 Task: Create Card Employee Retention Review in Board Newsletter Optimization Tips to Workspace Content Management Systems. Create Card Scuba Diving Review in Board Sales Team Incentive Programs to Workspace Content Management Systems. Create Card Employee Turn in Board Business Model Cost Structure Analysis and Optimization to Workspace Content Management Systems
Action: Mouse moved to (51, 297)
Screenshot: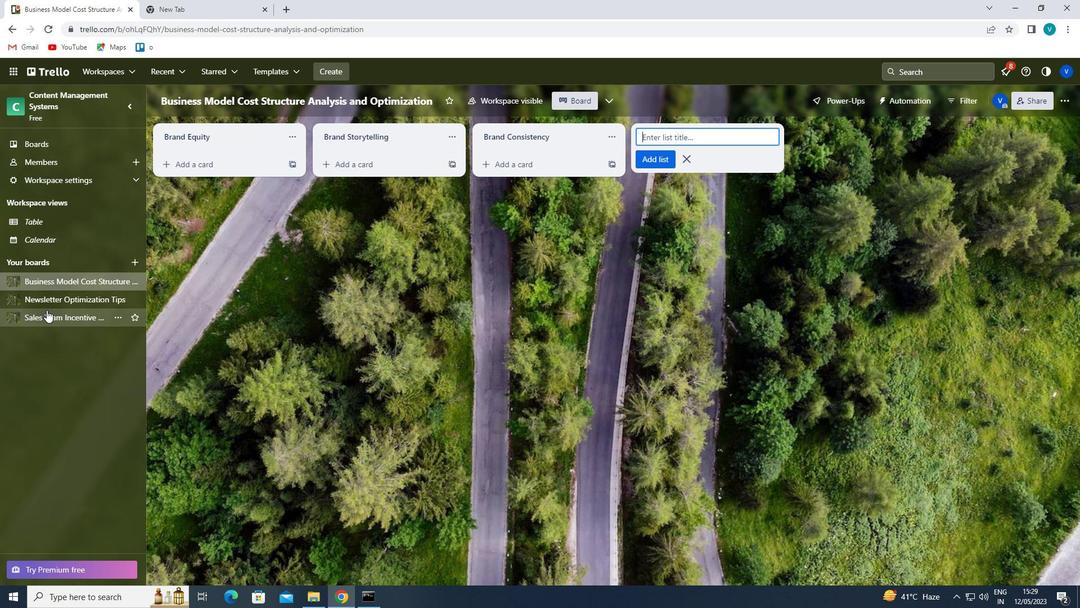 
Action: Mouse pressed left at (51, 297)
Screenshot: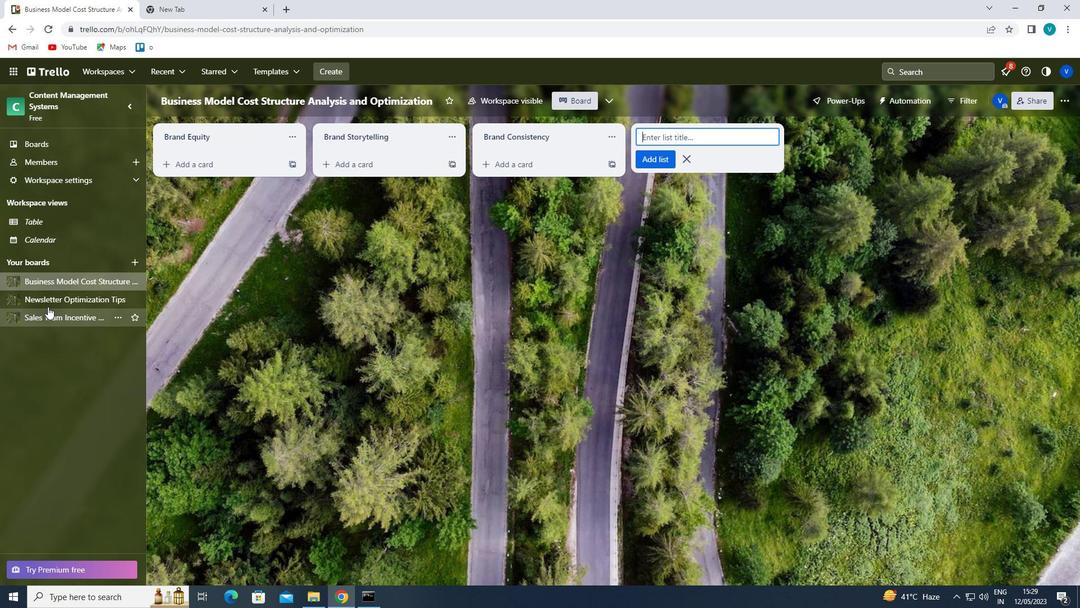 
Action: Mouse moved to (197, 161)
Screenshot: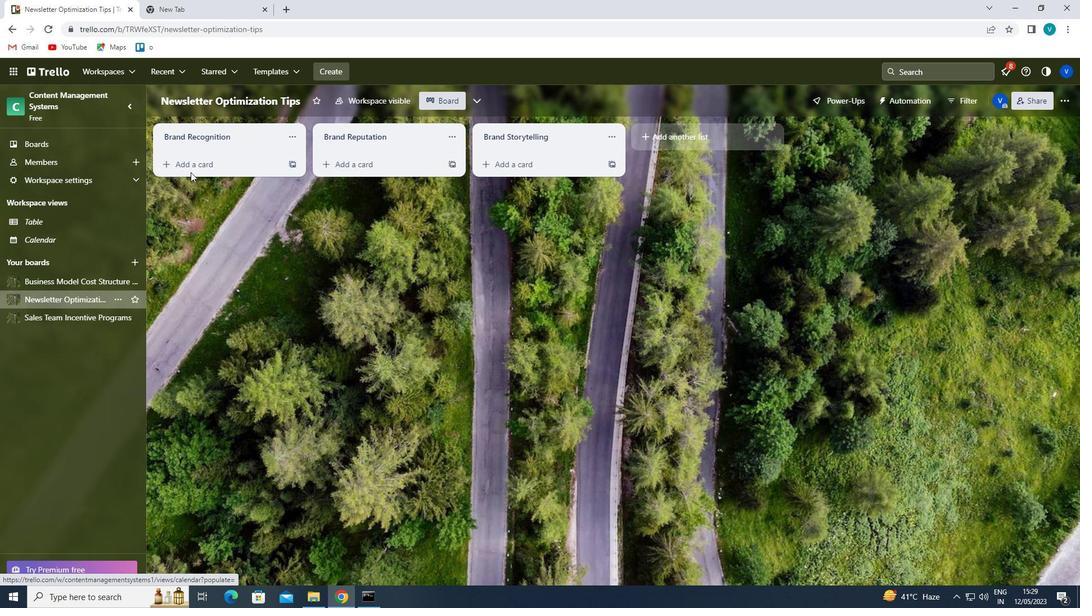 
Action: Mouse pressed left at (197, 161)
Screenshot: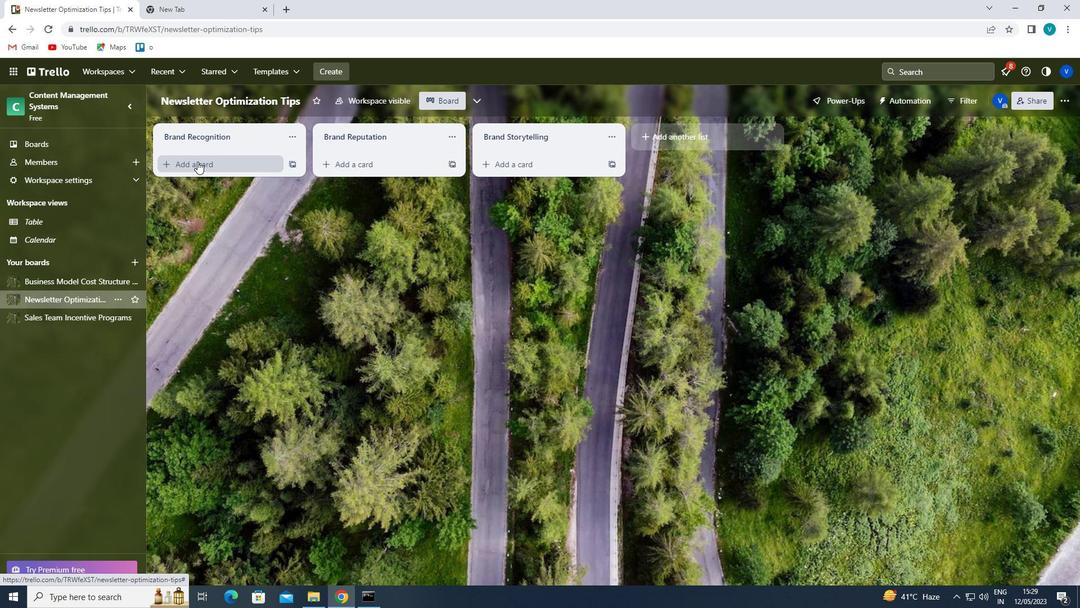 
Action: Key pressed <Key.shift>EMPLOYEE<Key.space><Key.shift>RETENTION<Key.space><Key.shift>REVIEW
Screenshot: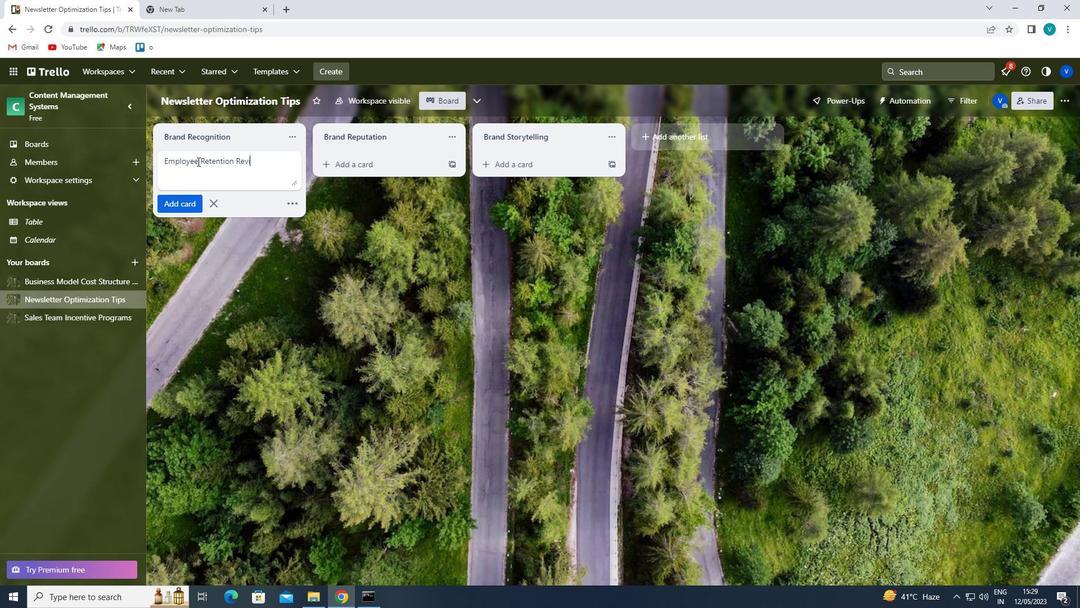 
Action: Mouse moved to (210, 177)
Screenshot: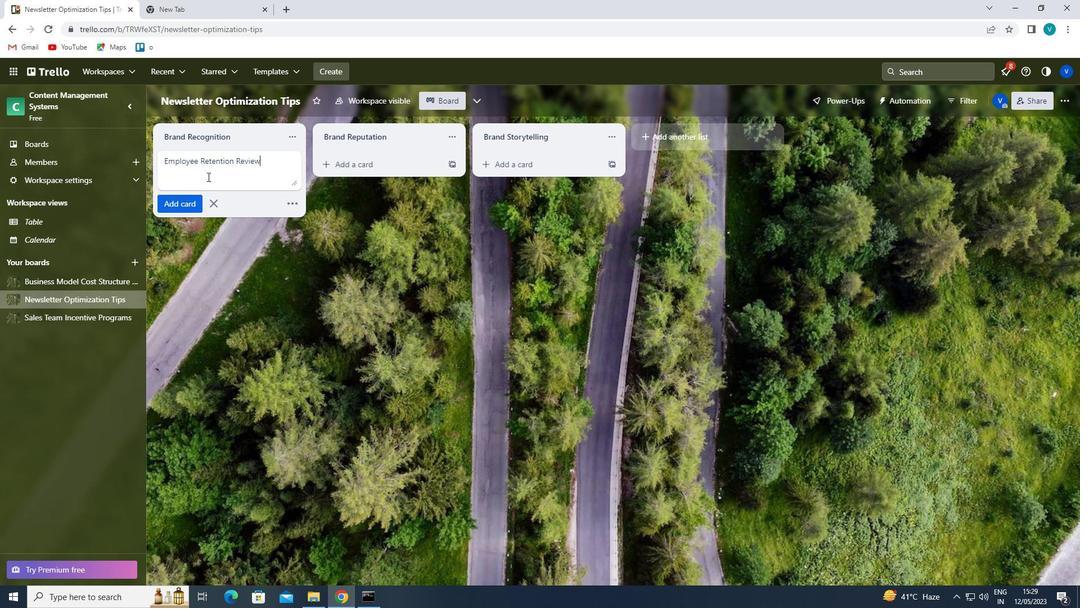 
Action: Key pressed <Key.enter>
Screenshot: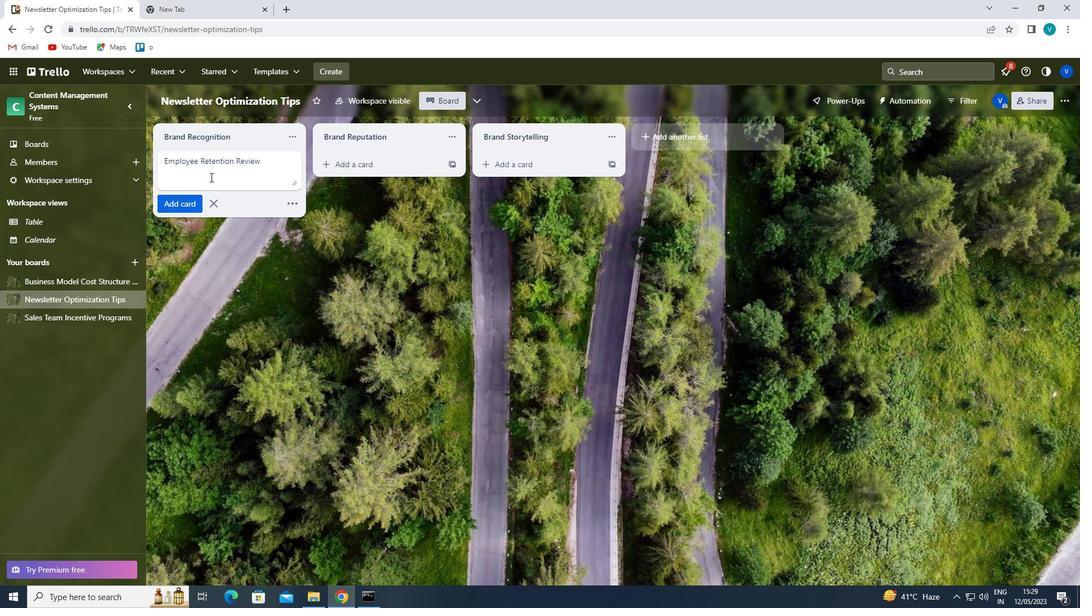 
Action: Mouse moved to (59, 319)
Screenshot: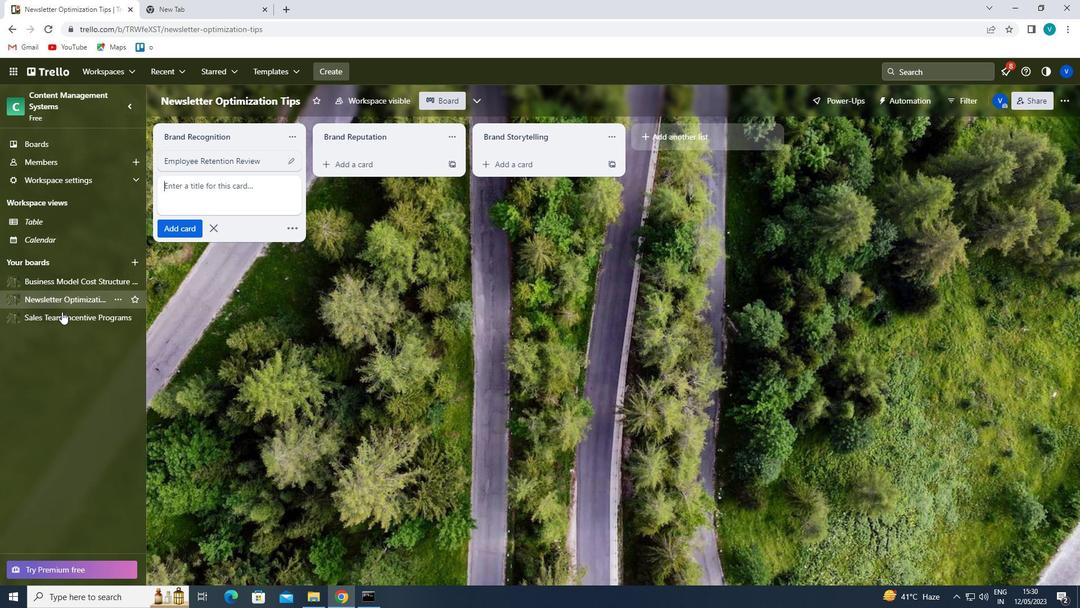 
Action: Mouse pressed left at (59, 319)
Screenshot: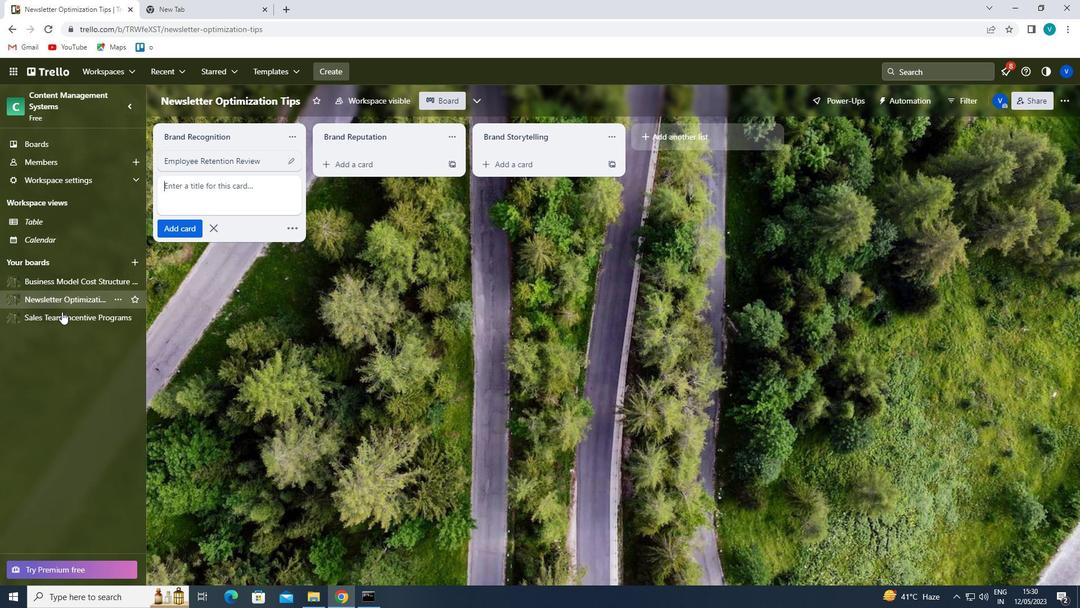 
Action: Mouse moved to (204, 162)
Screenshot: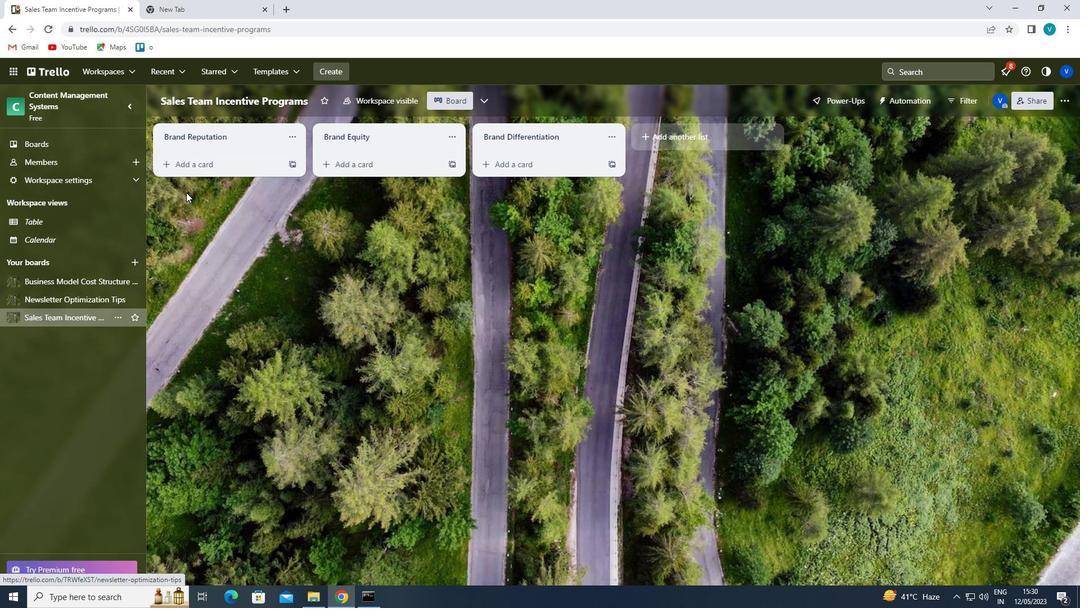 
Action: Mouse pressed left at (204, 162)
Screenshot: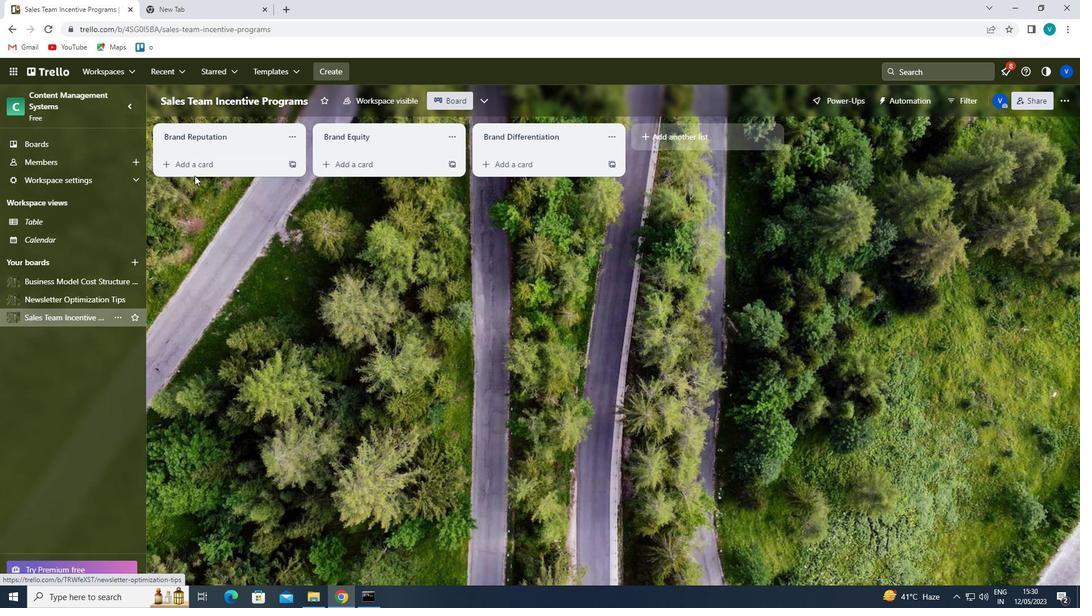 
Action: Key pressed <Key.shift>SCUBA<Key.space><Key.shift>DIVING<Key.space><Key.shift>REVIEW<Key.enter>
Screenshot: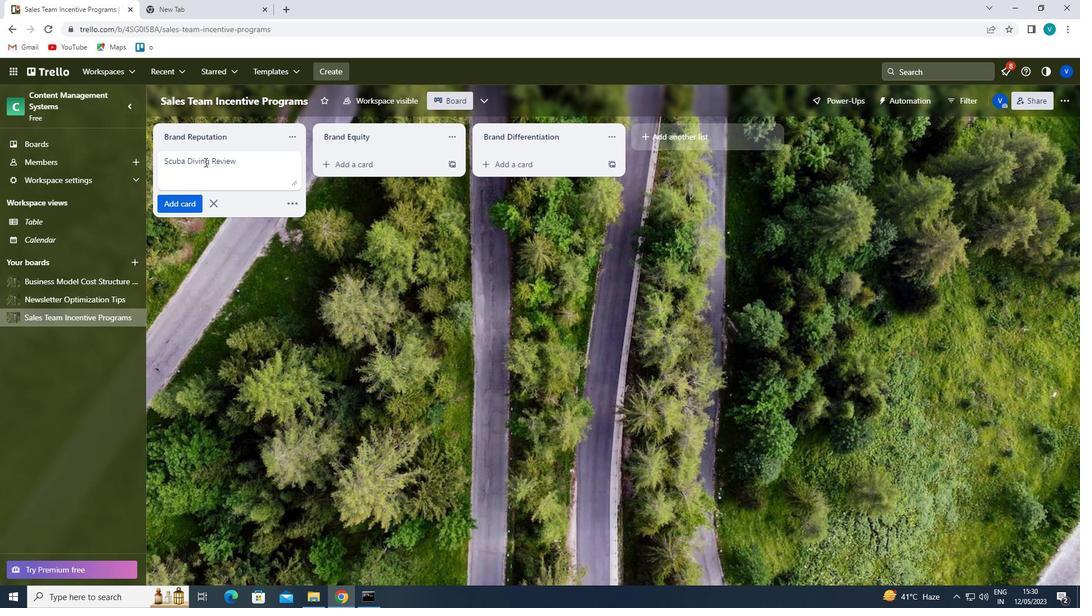 
Action: Mouse moved to (90, 279)
Screenshot: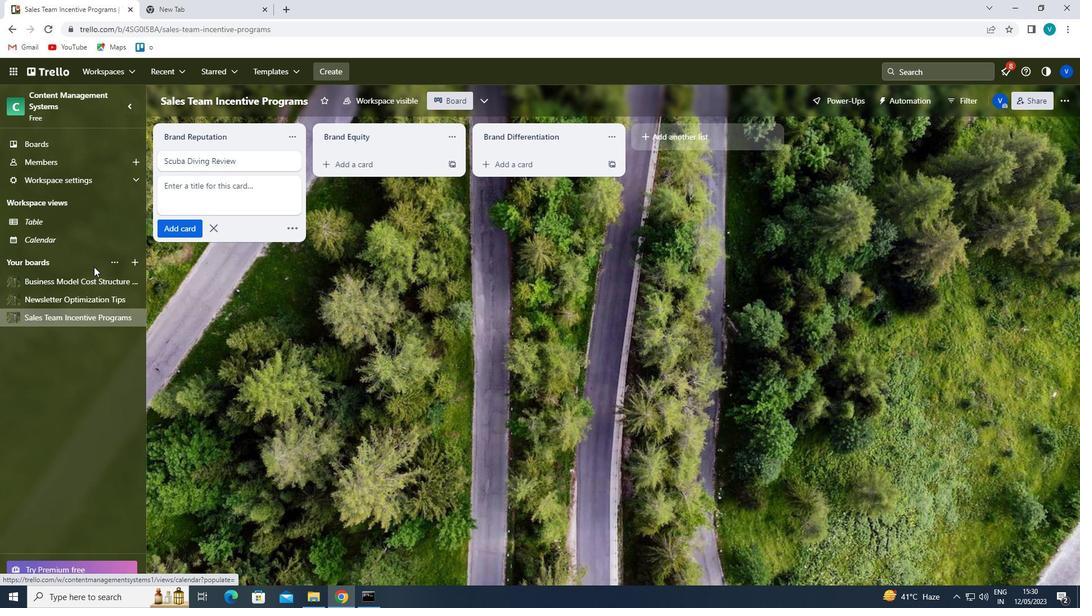 
Action: Mouse pressed left at (90, 279)
Screenshot: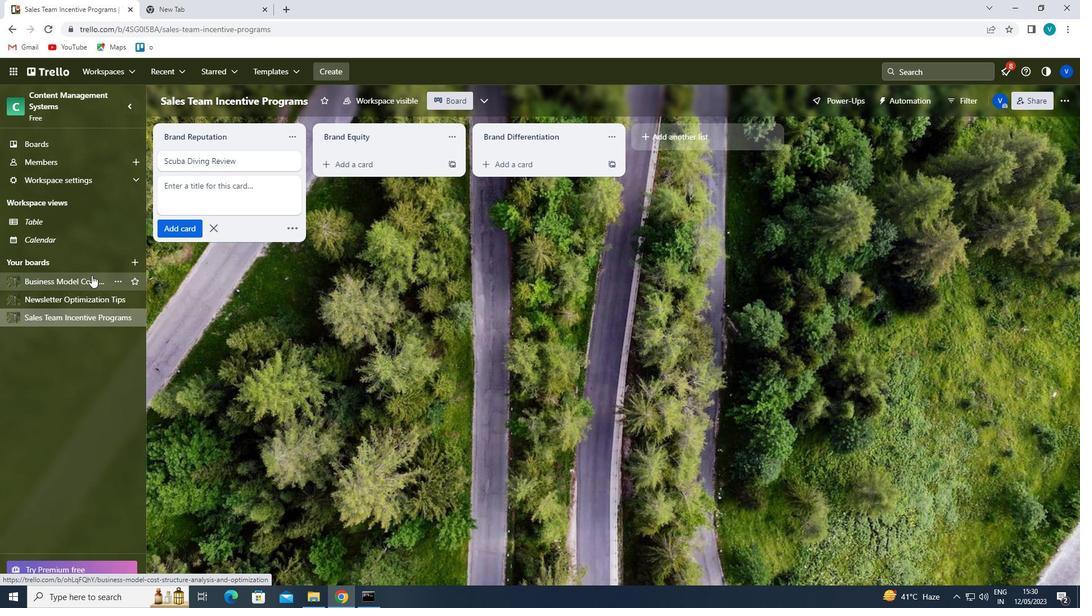 
Action: Mouse moved to (213, 159)
Screenshot: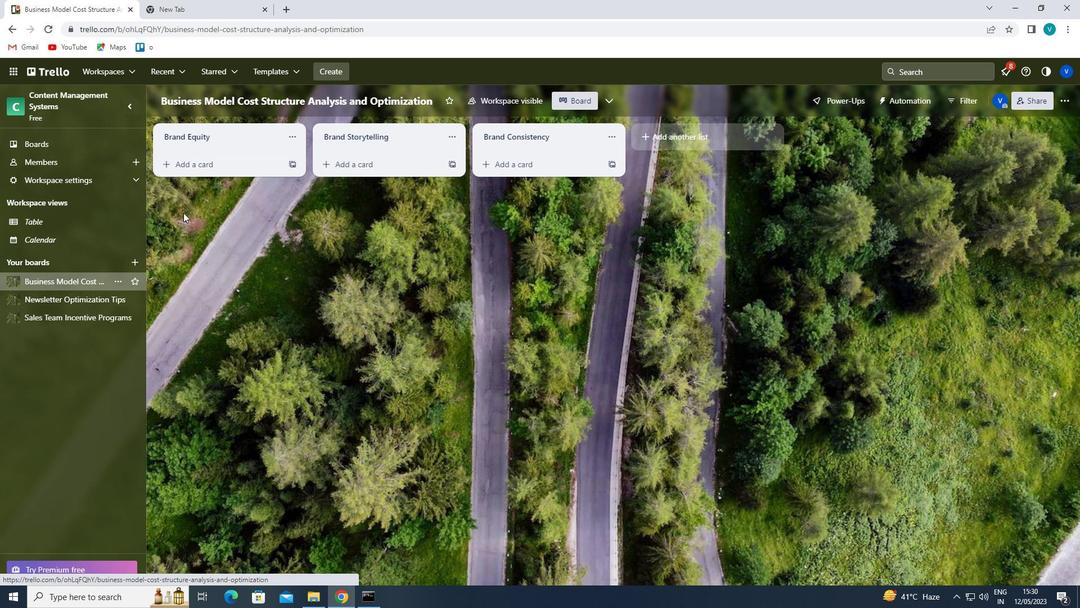 
Action: Mouse pressed left at (213, 159)
Screenshot: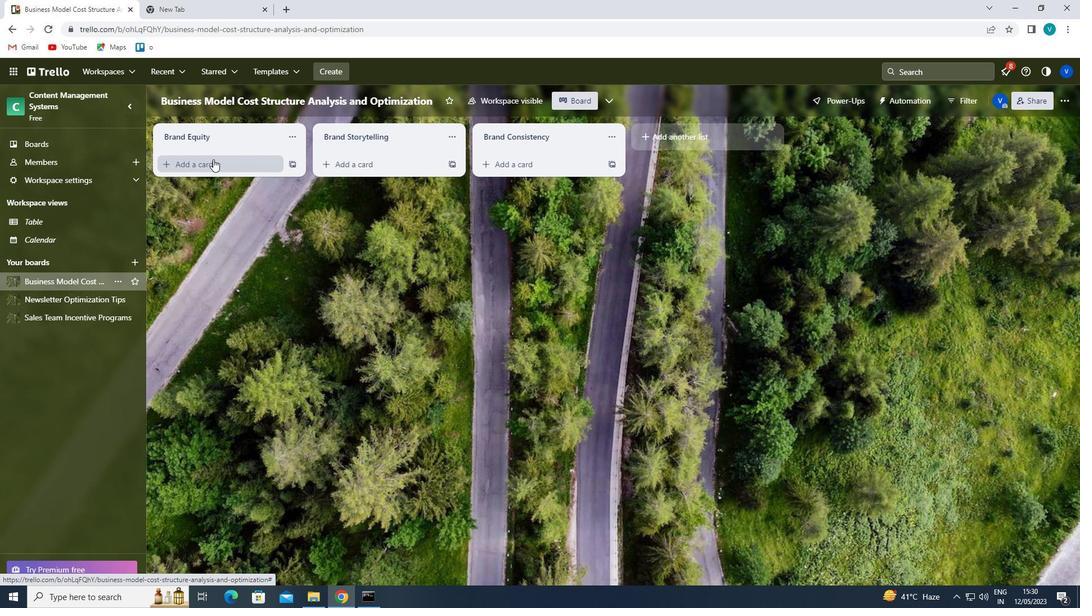
Action: Key pressed <Key.shift>EMPLOYEE<Key.space><Key.shift>TUE<Key.backspace>RN<Key.enter>
Screenshot: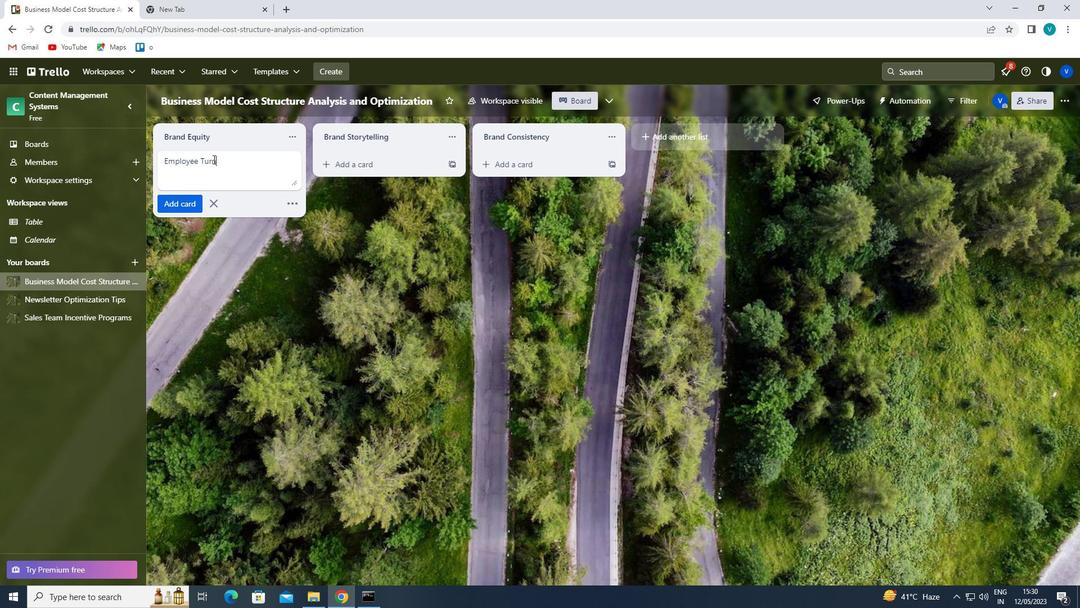 
